 Task: Add a signature Amber Rodriguez containing 'Best wishes, Amber Rodriguez' to email address softage.1@softage.net and add a folder Photos
Action: Mouse moved to (110, 143)
Screenshot: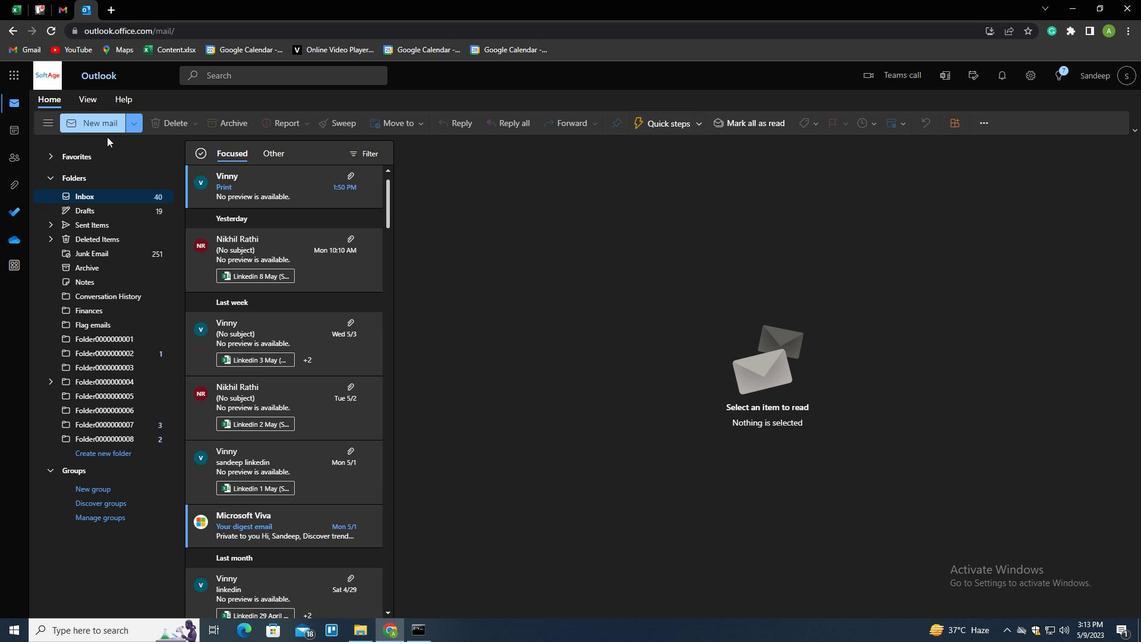 
Action: Key pressed n
Screenshot: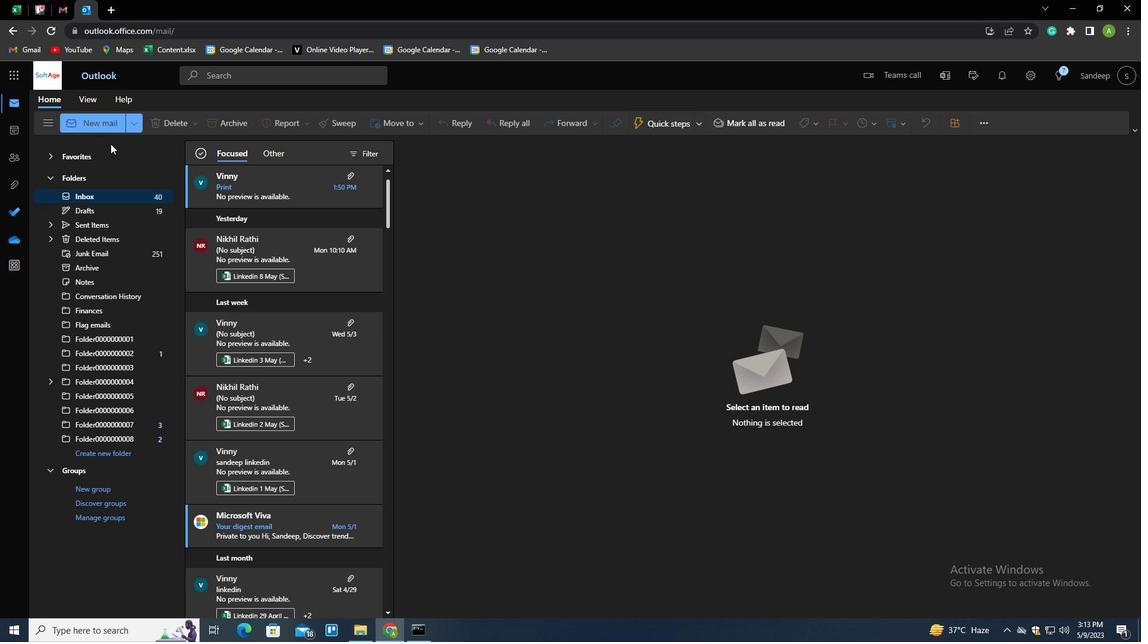 
Action: Mouse moved to (806, 124)
Screenshot: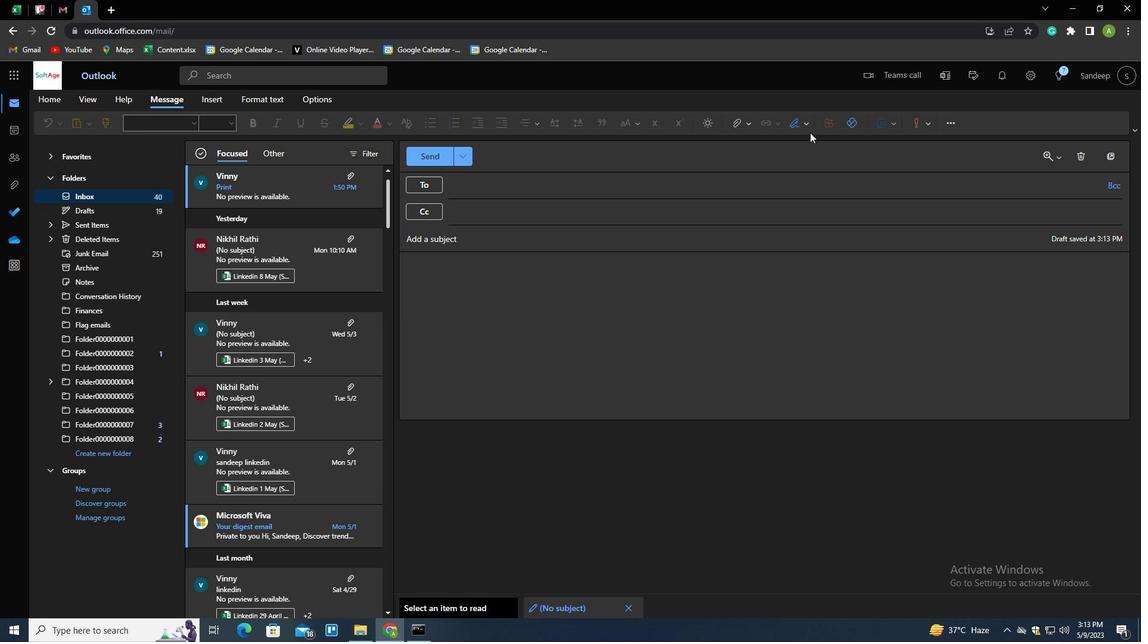 
Action: Mouse pressed left at (806, 124)
Screenshot: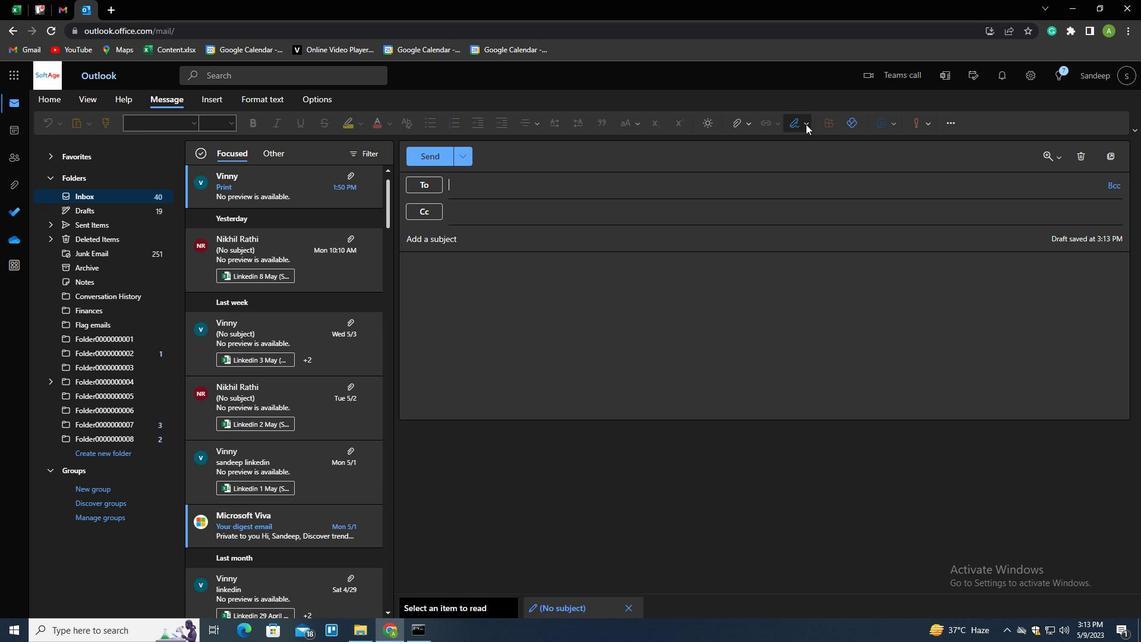 
Action: Mouse moved to (788, 148)
Screenshot: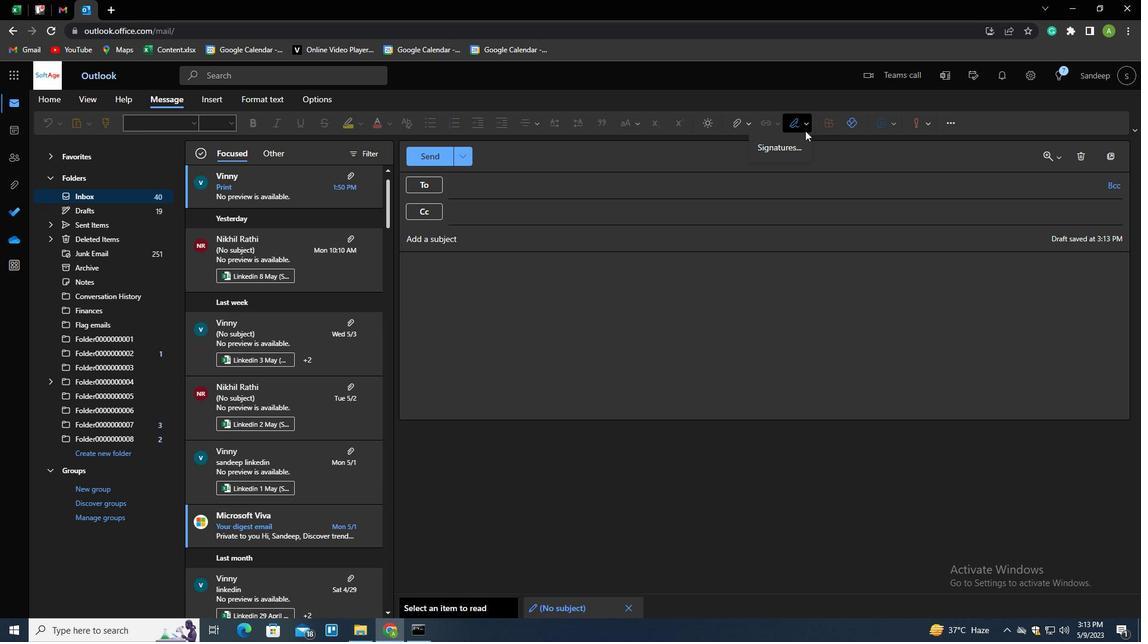
Action: Mouse pressed left at (788, 148)
Screenshot: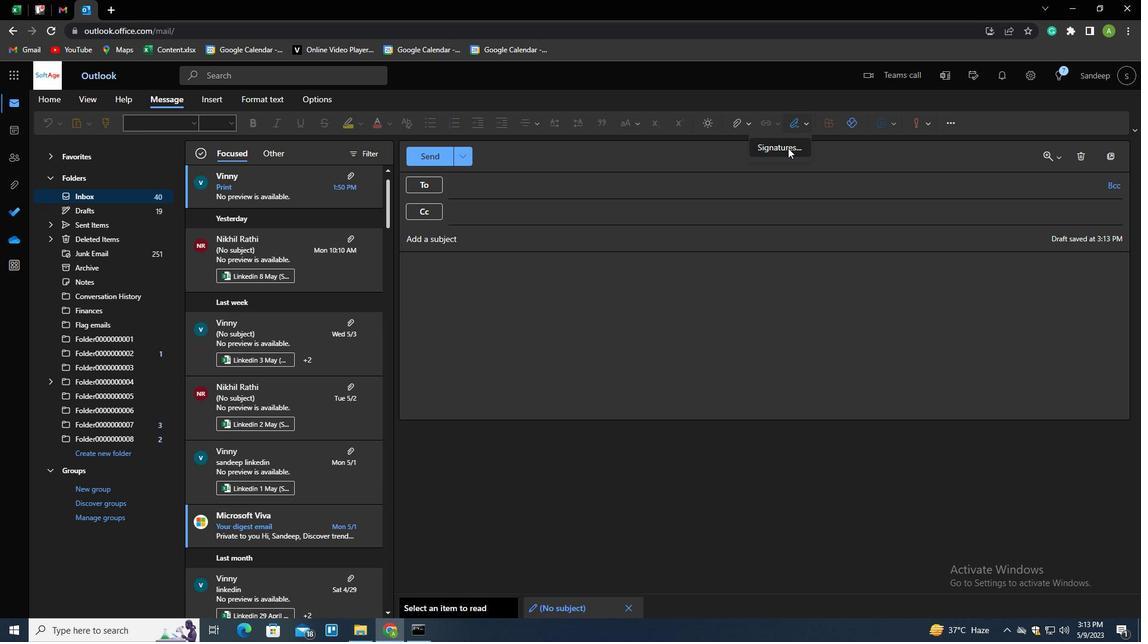 
Action: Mouse moved to (589, 217)
Screenshot: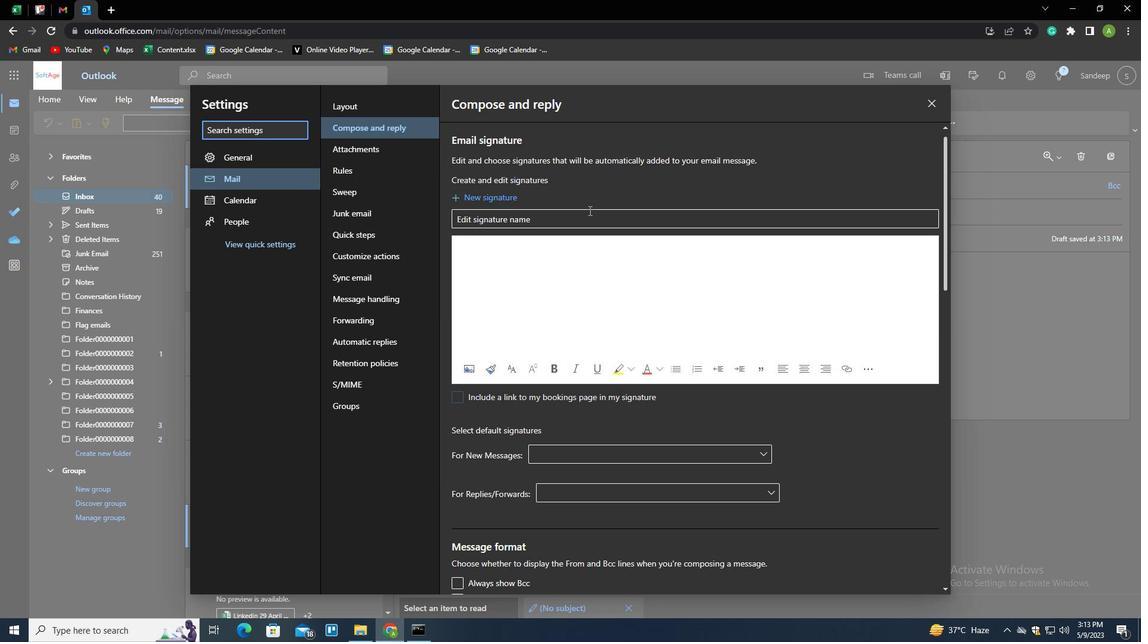 
Action: Mouse pressed left at (589, 217)
Screenshot: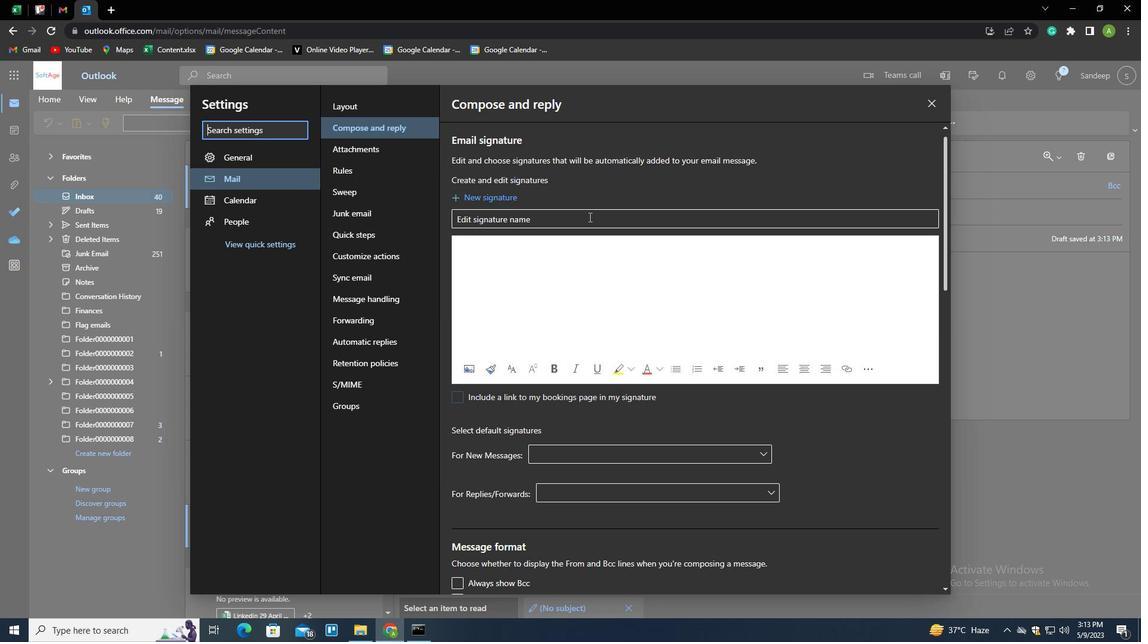 
Action: Key pressed <Key.shift>AMBER<Key.space><Key.shift>RODRGUEZ<Key.tab>
Screenshot: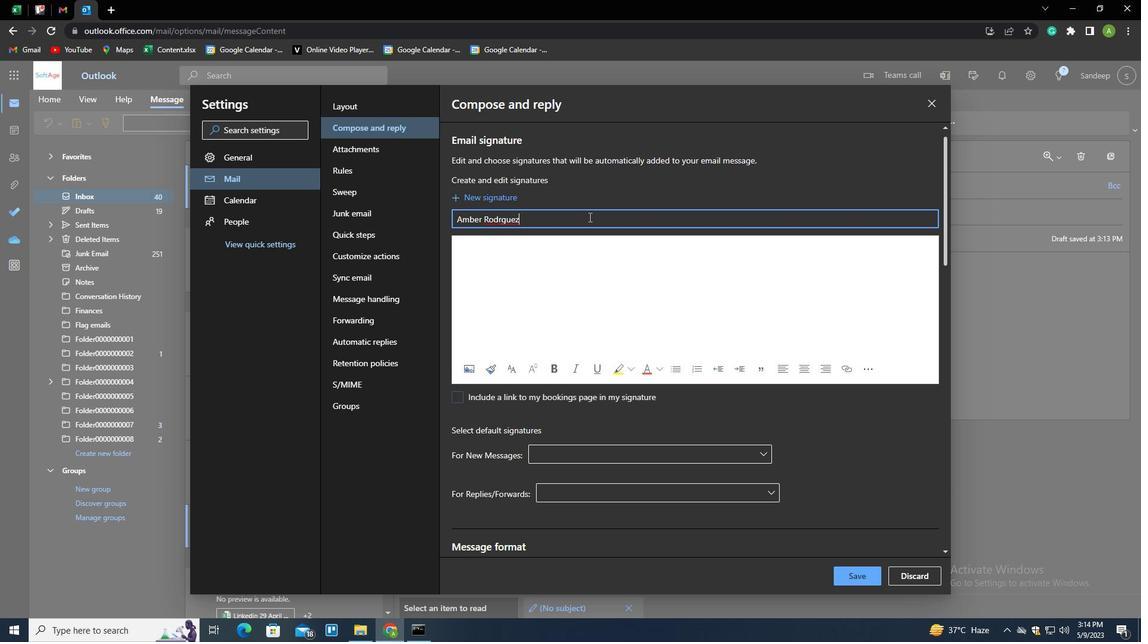 
Action: Mouse moved to (502, 218)
Screenshot: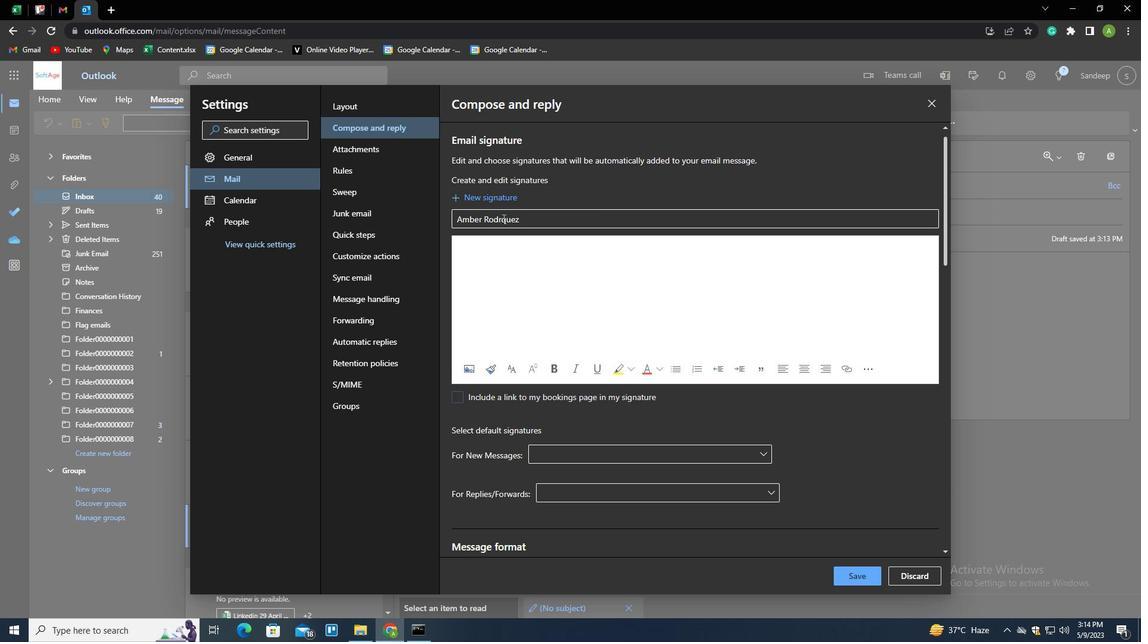 
Action: Mouse pressed left at (502, 218)
Screenshot: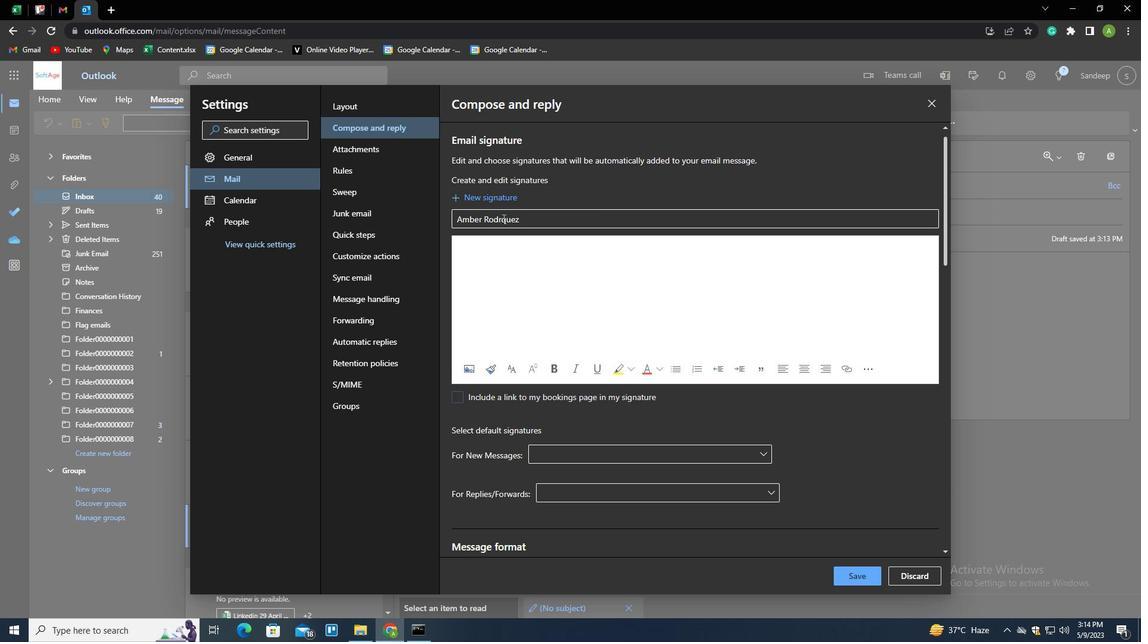 
Action: Mouse moved to (612, 250)
Screenshot: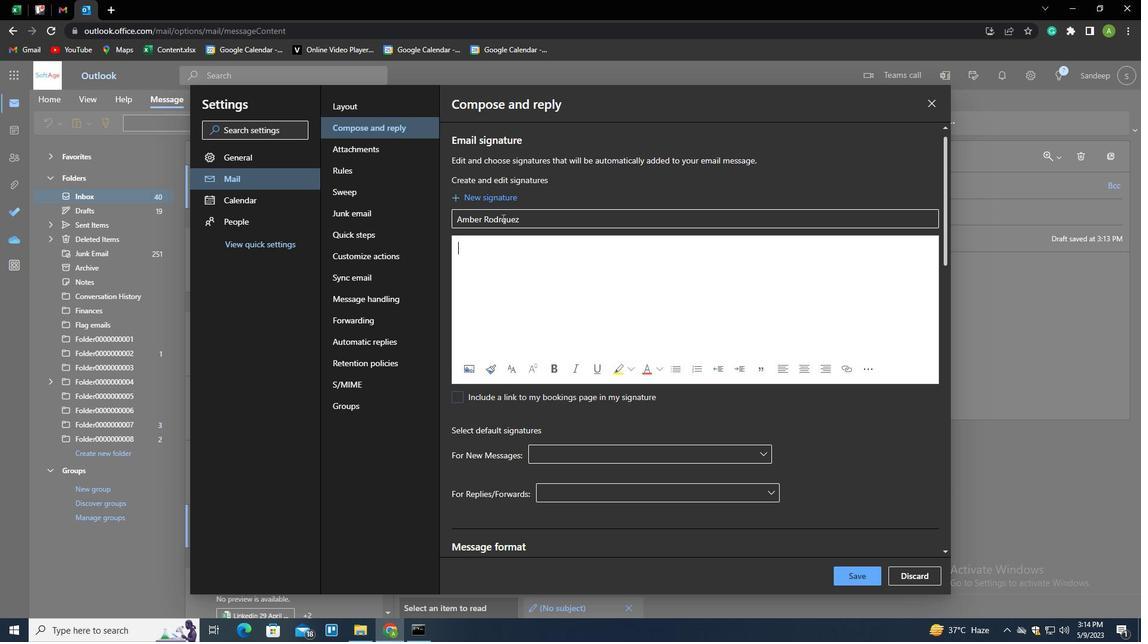
Action: Key pressed I<Key.tab><Key.shift_r><Key.enter><Key.enter><Key.enter><Key.enter><Key.enter><Key.enter><Key.shift>BEST<Key.space>WISHES,<Key.shift_r><Key.enter><Key.shift>AMBER<Key.space><Key.shift>RODRIGUEZ
Screenshot: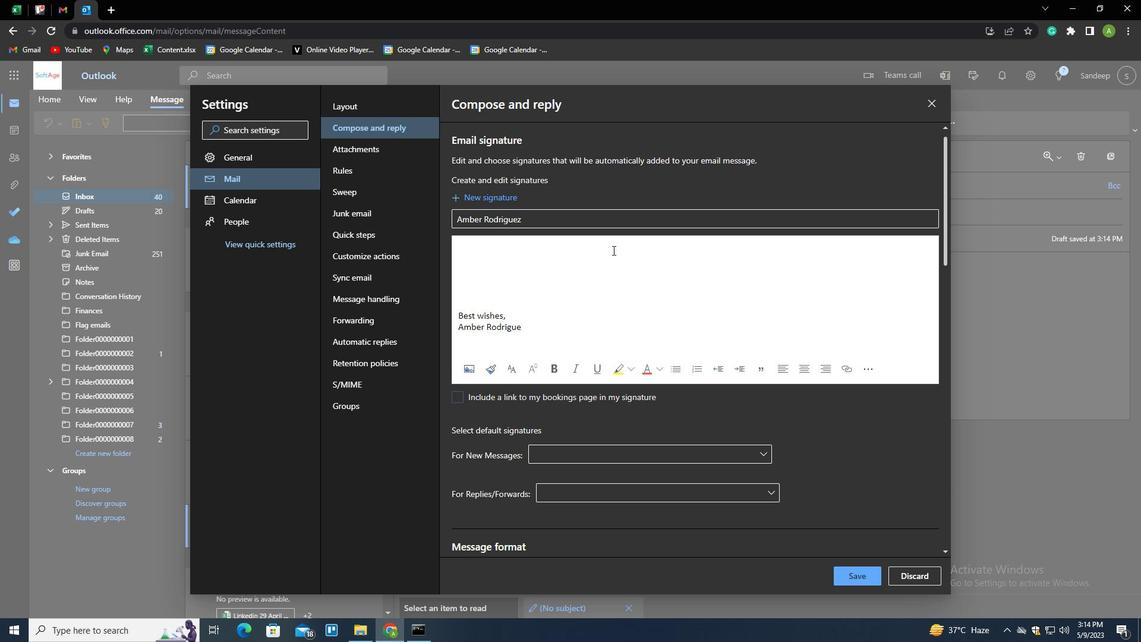 
Action: Mouse moved to (835, 450)
Screenshot: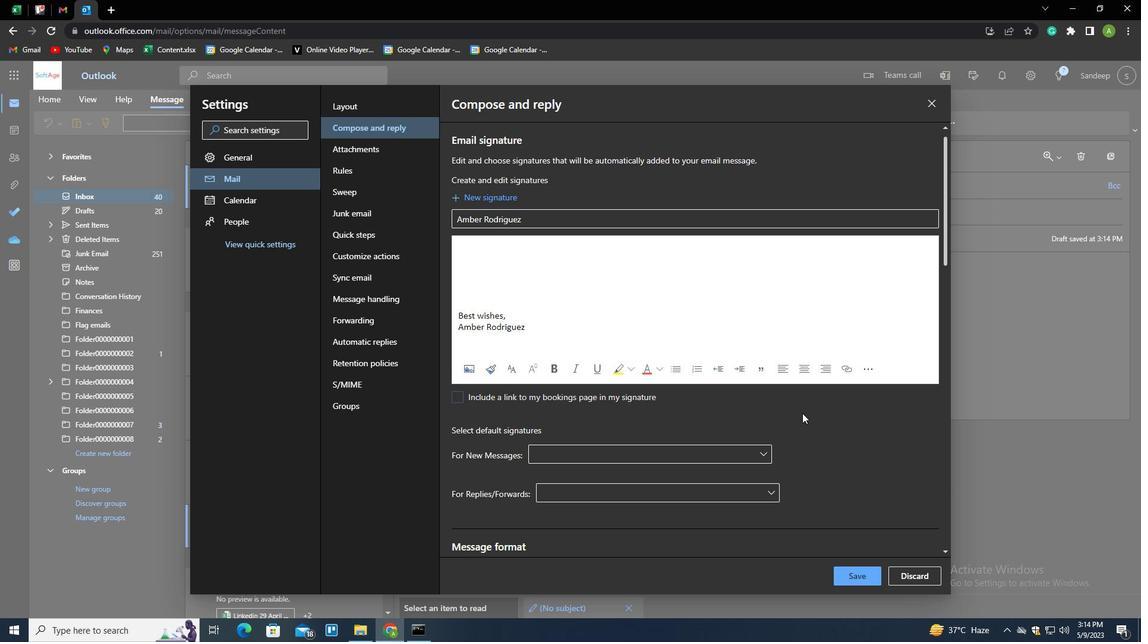 
Action: Mouse pressed left at (835, 450)
Screenshot: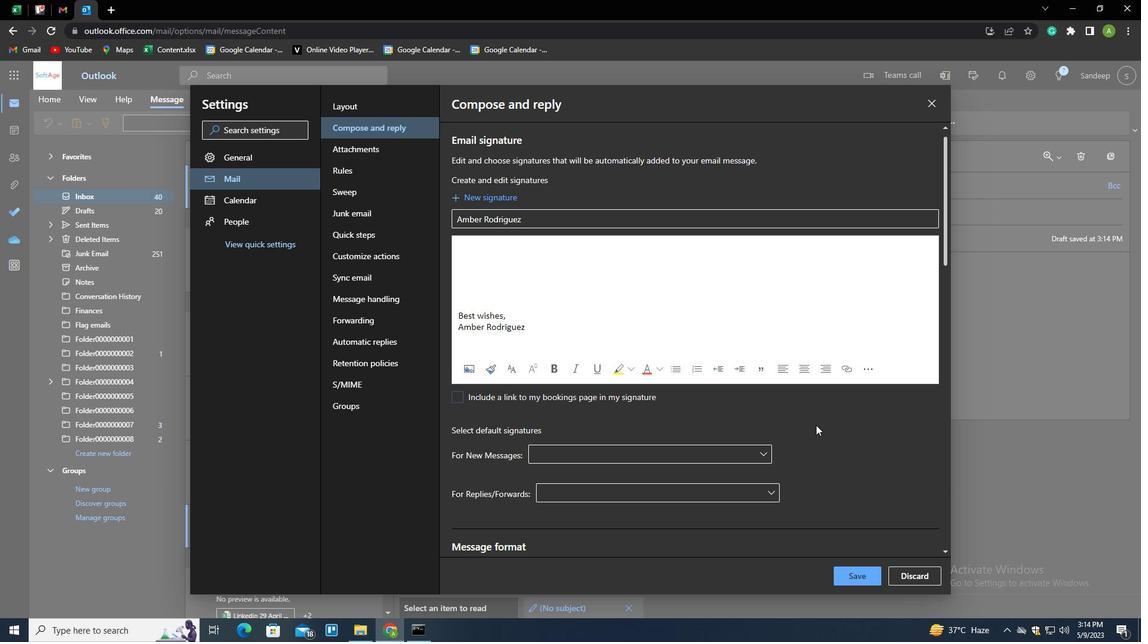 
Action: Mouse moved to (863, 574)
Screenshot: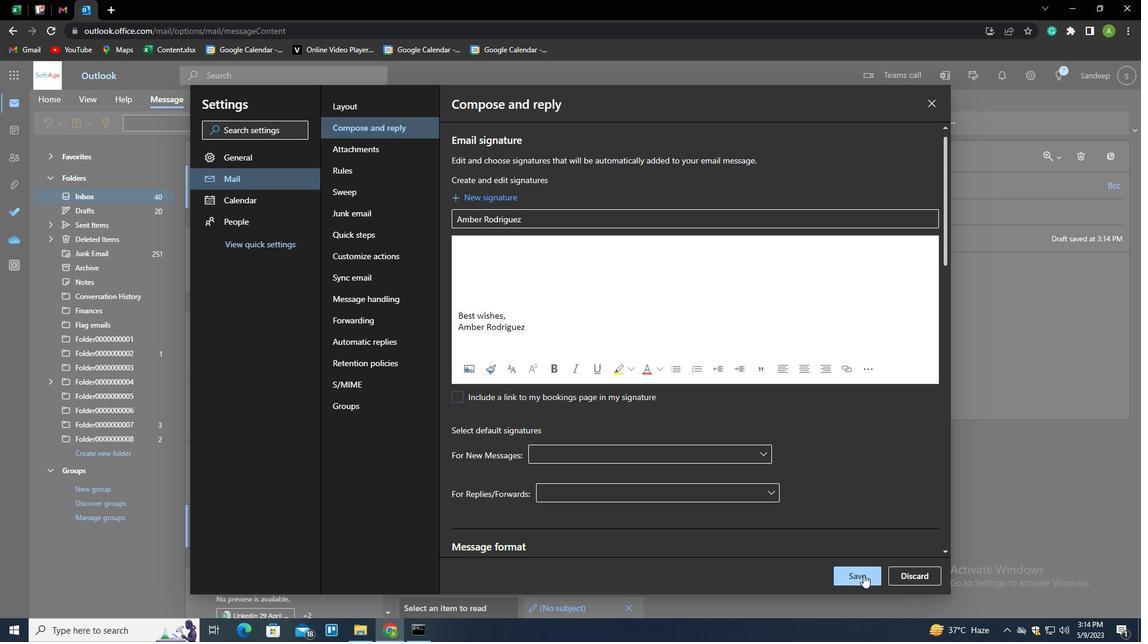 
Action: Mouse pressed left at (863, 574)
Screenshot: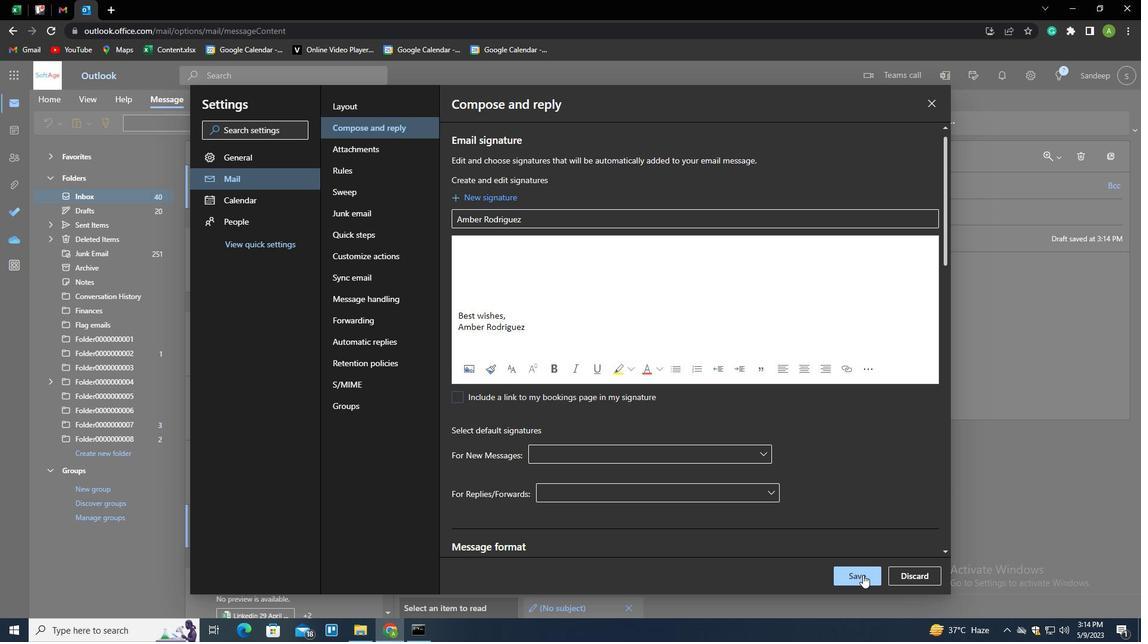 
Action: Mouse moved to (1010, 363)
Screenshot: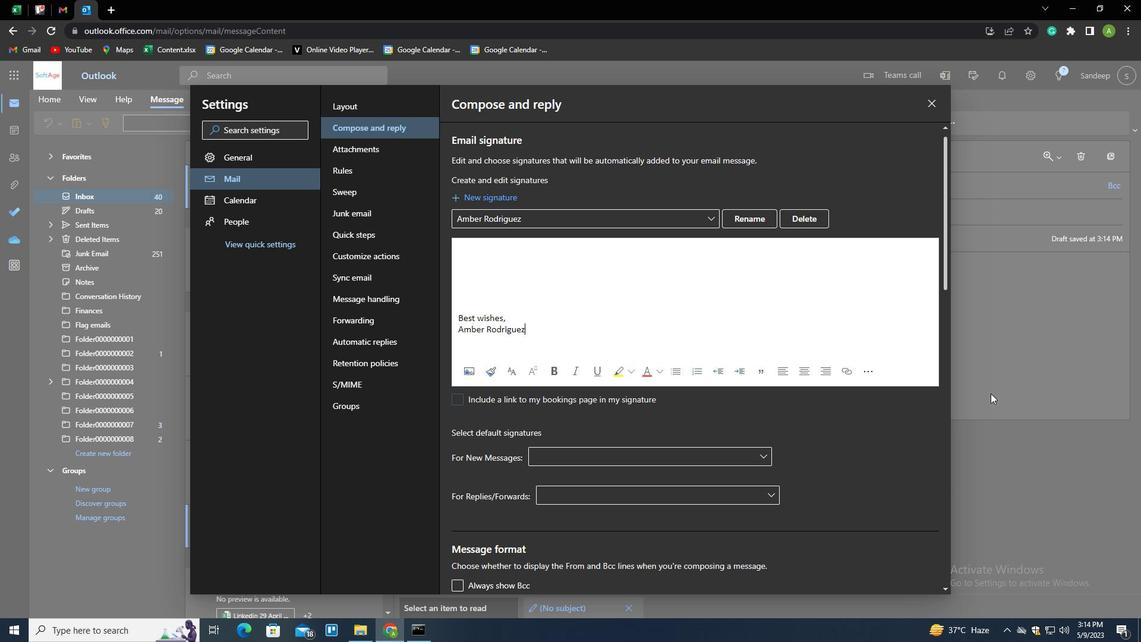 
Action: Mouse pressed left at (1010, 363)
Screenshot: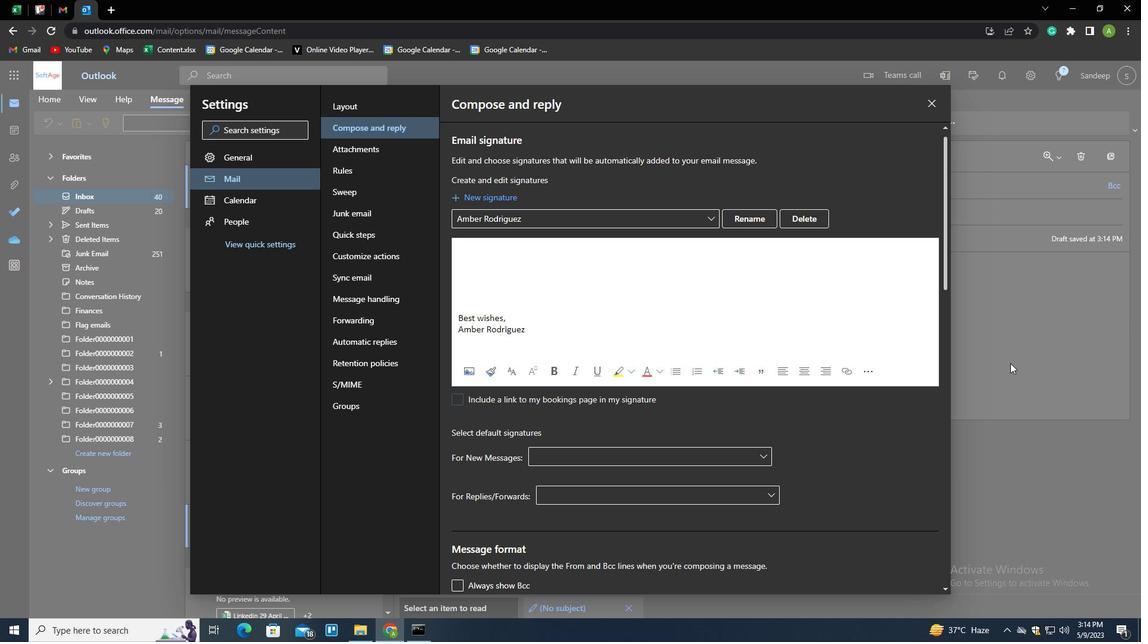 
Action: Mouse moved to (802, 124)
Screenshot: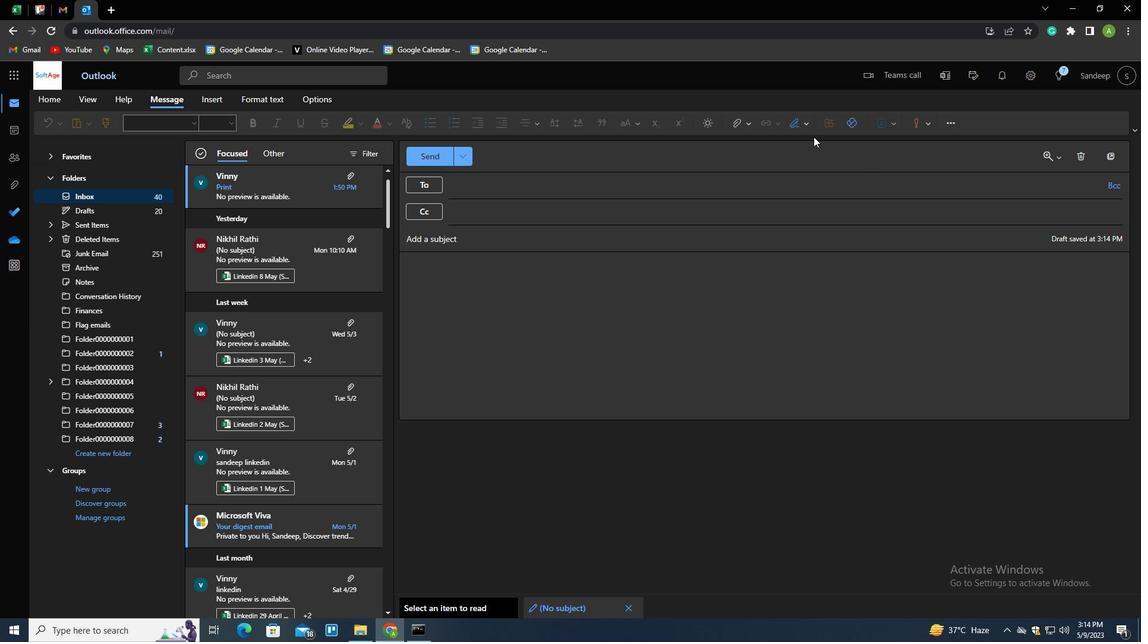 
Action: Mouse pressed left at (802, 124)
Screenshot: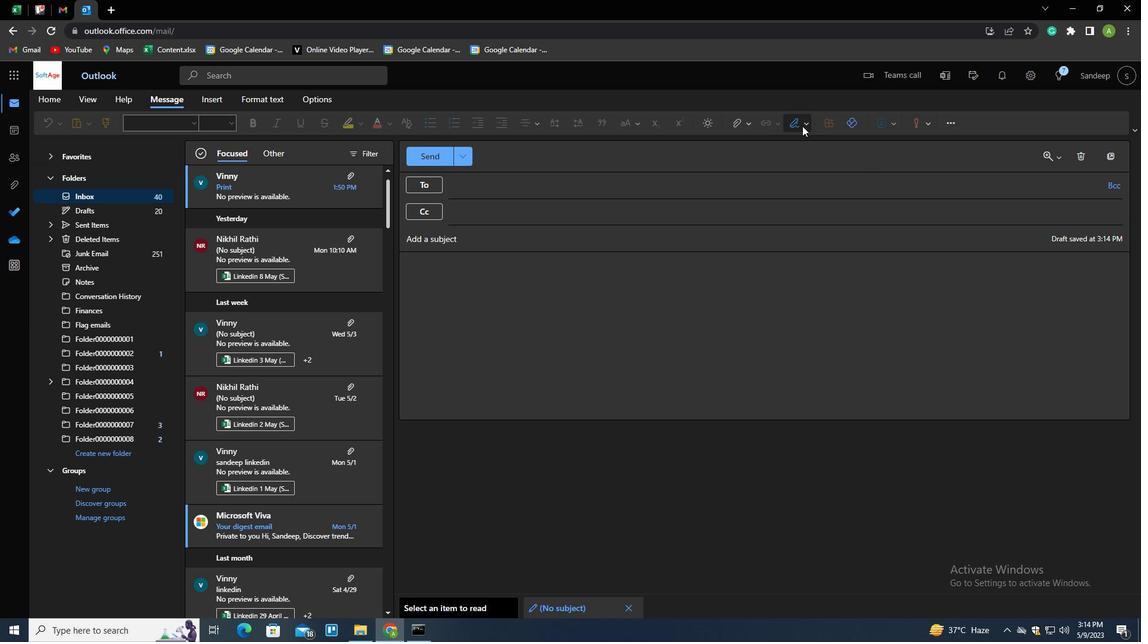 
Action: Mouse moved to (787, 148)
Screenshot: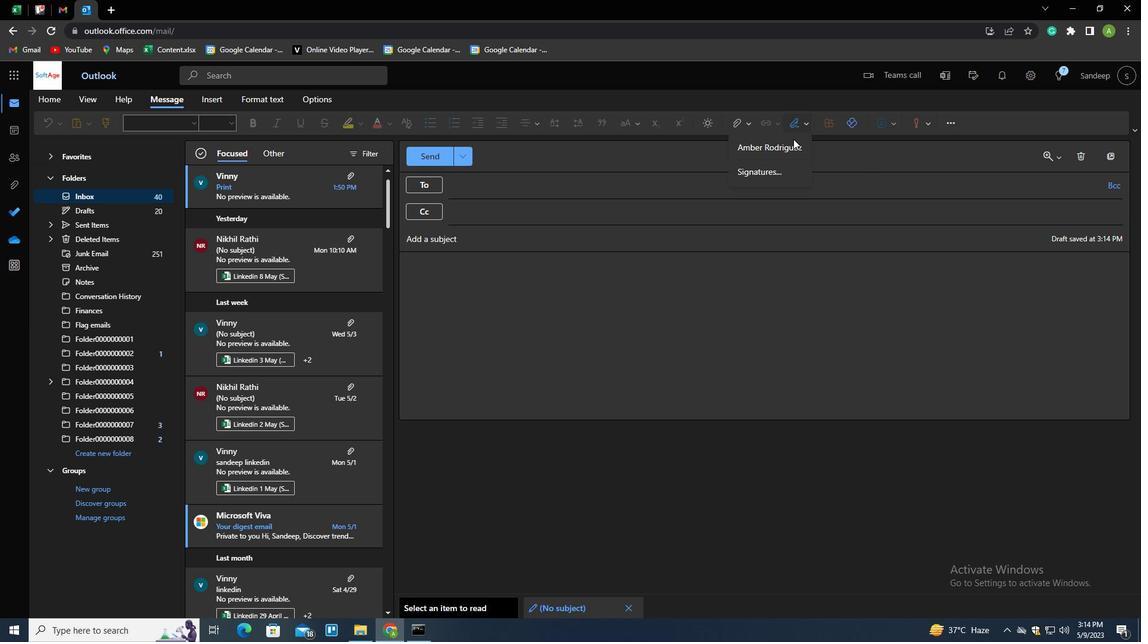 
Action: Mouse pressed left at (787, 148)
Screenshot: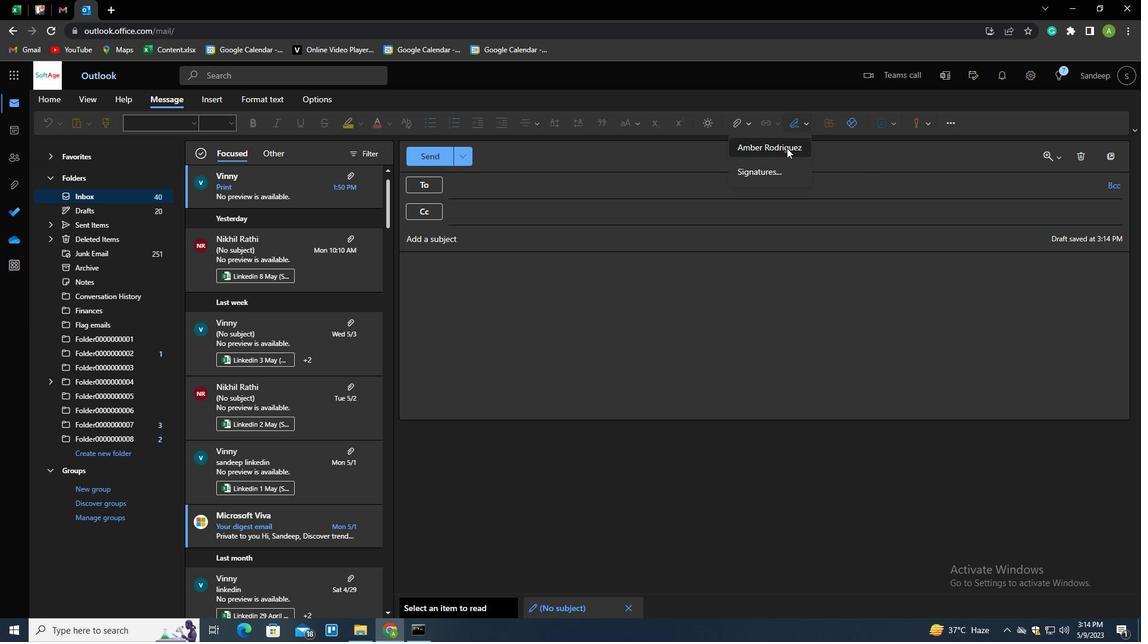 
Action: Mouse moved to (495, 192)
Screenshot: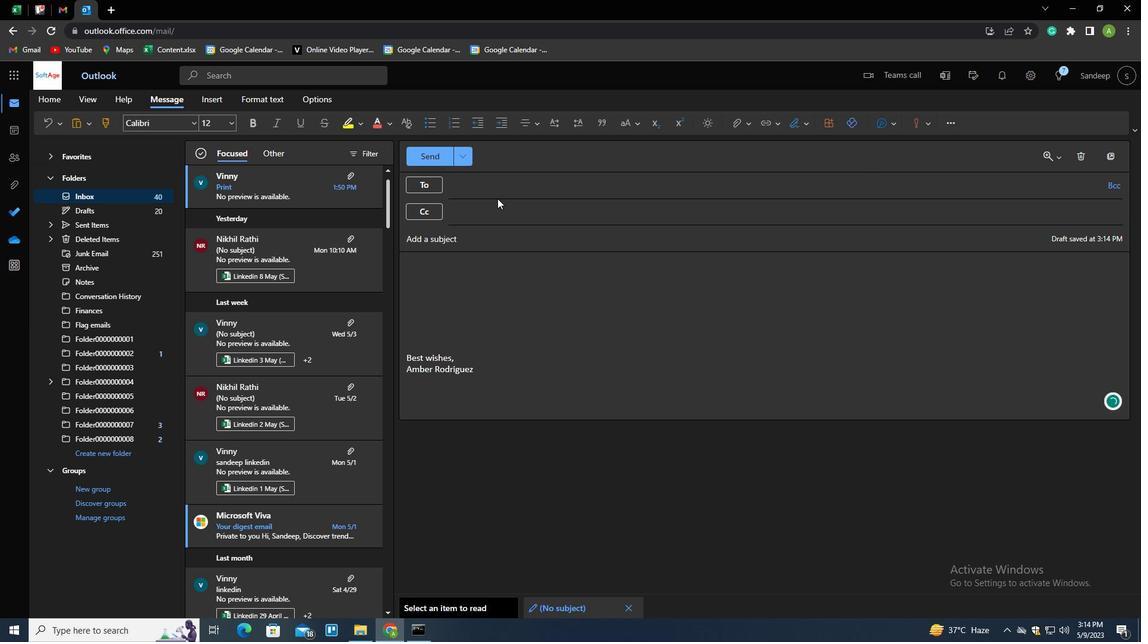 
Action: Mouse pressed left at (495, 192)
Screenshot: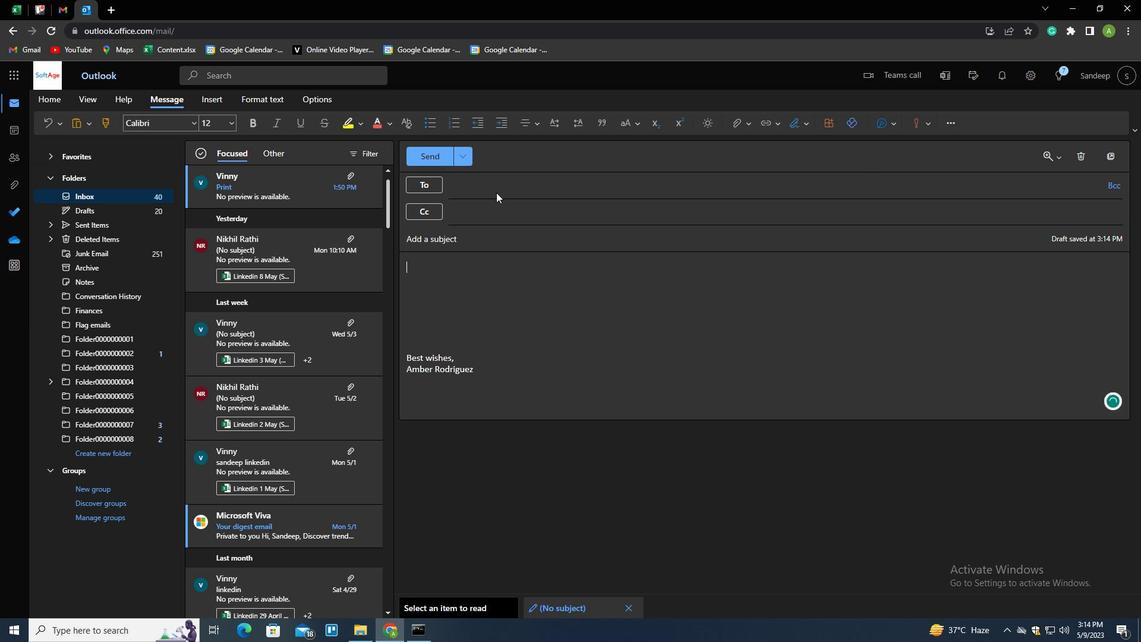 
Action: Key pressed SOFTAGE.1<Key.shift>@SOFAGE<Key.backspace><Key.backspace><Key.backspace>RAGE<Key.backspace><Key.backspace><Key.backspace><Key.backspace>TAGE.NET<Key.down>
Screenshot: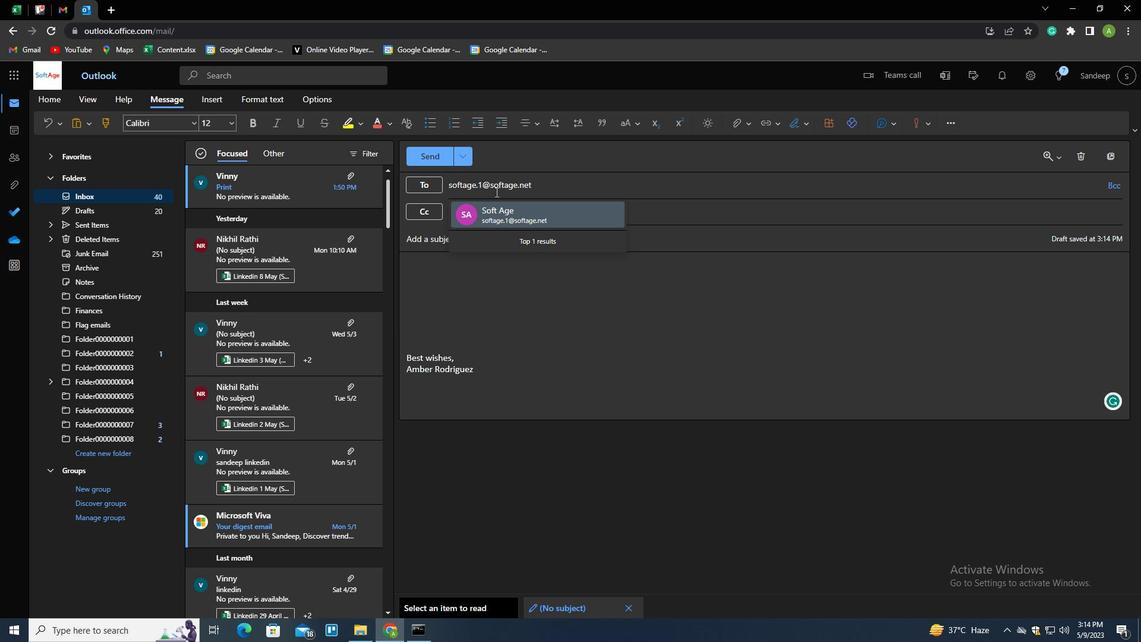 
Action: Mouse moved to (502, 215)
Screenshot: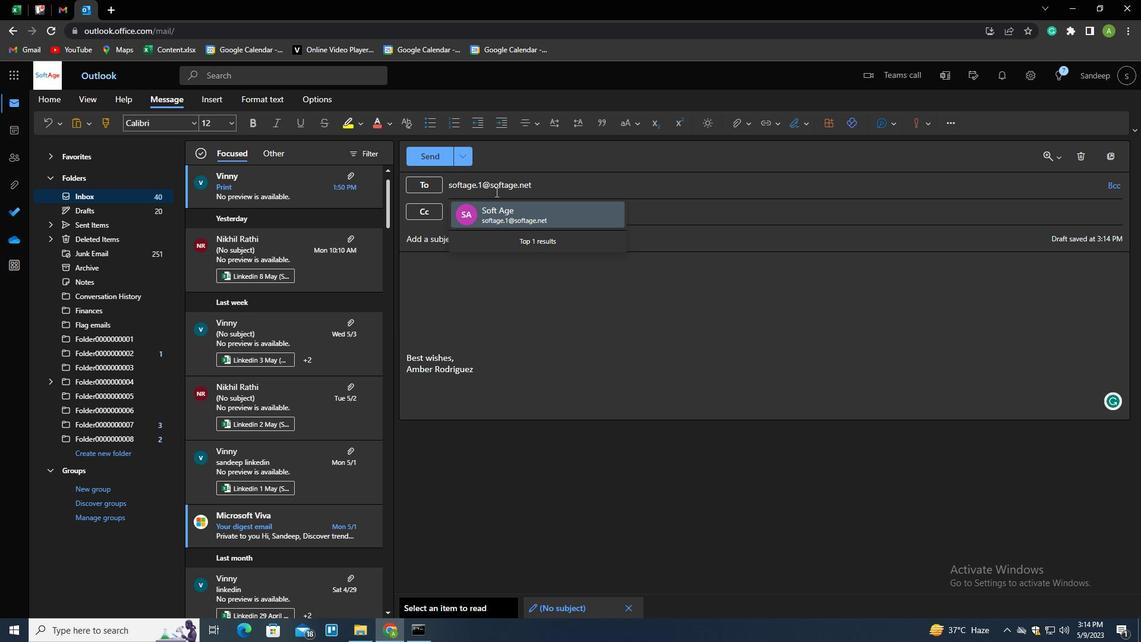 
Action: Key pressed <Key.enter>
Screenshot: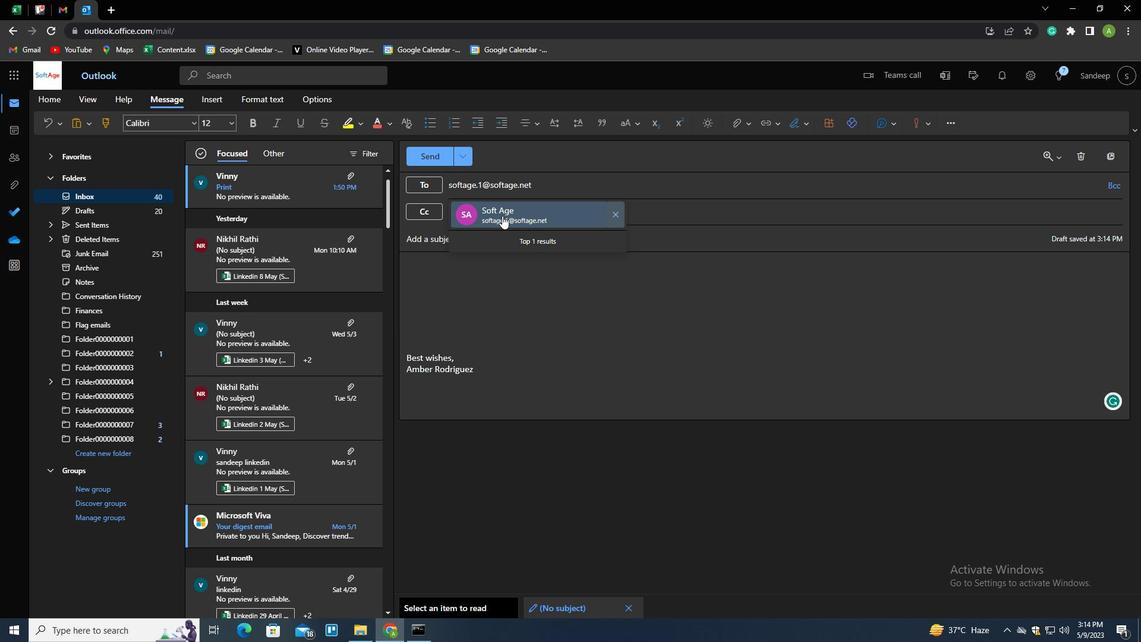 
Action: Mouse moved to (112, 453)
Screenshot: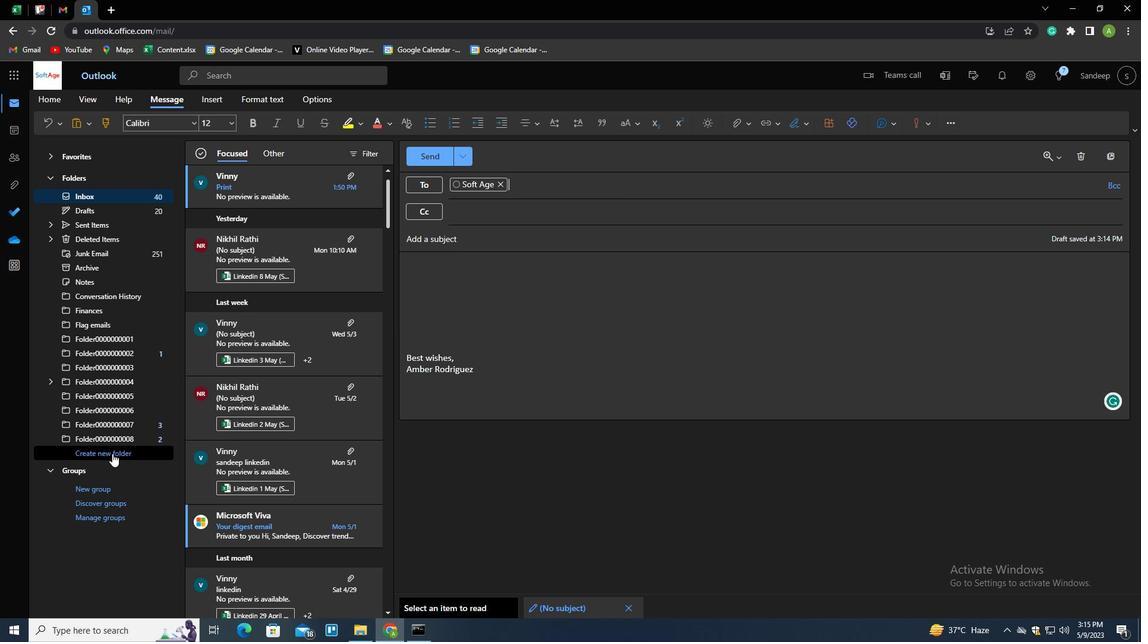 
Action: Mouse pressed left at (112, 453)
Screenshot: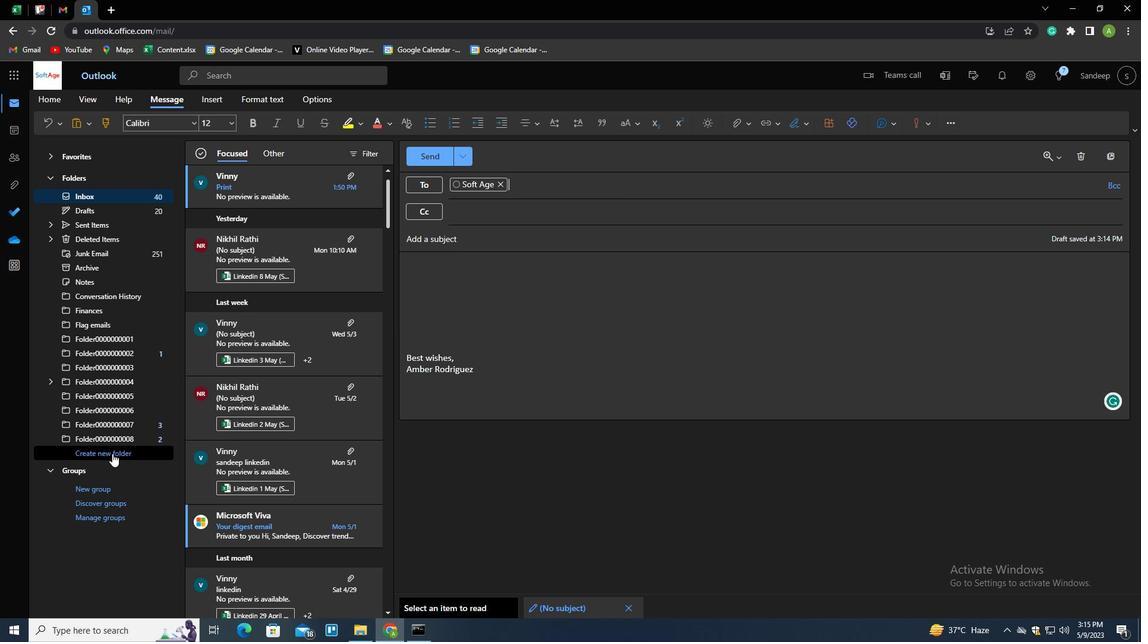 
Action: Mouse moved to (107, 458)
Screenshot: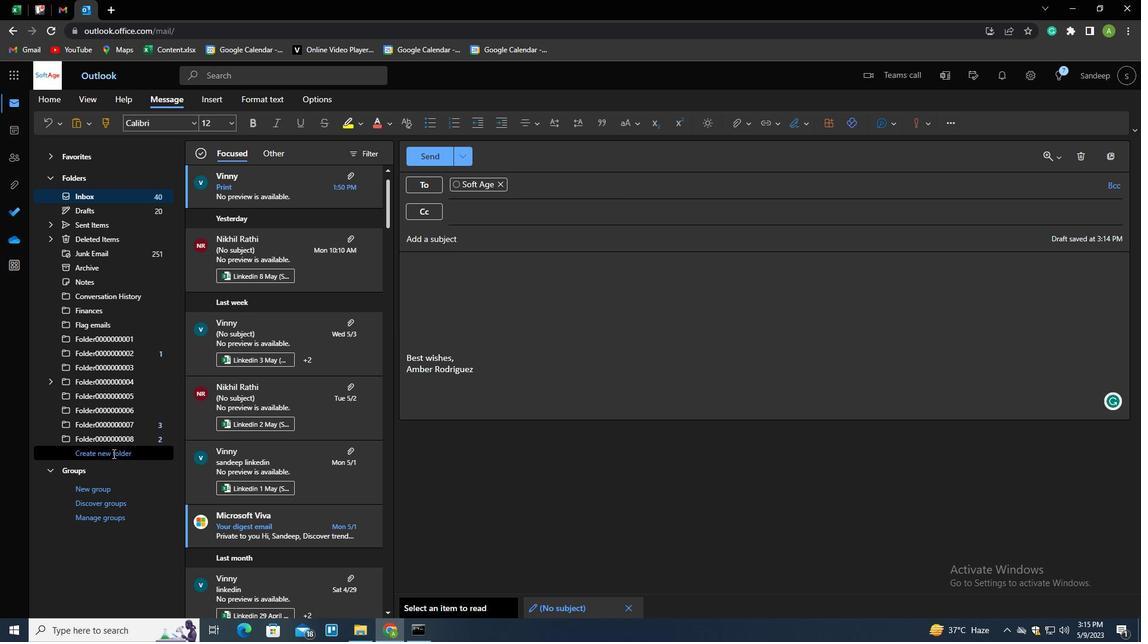 
Action: Key pressed <Key.shift>PHOTOS<Key.enter>
Screenshot: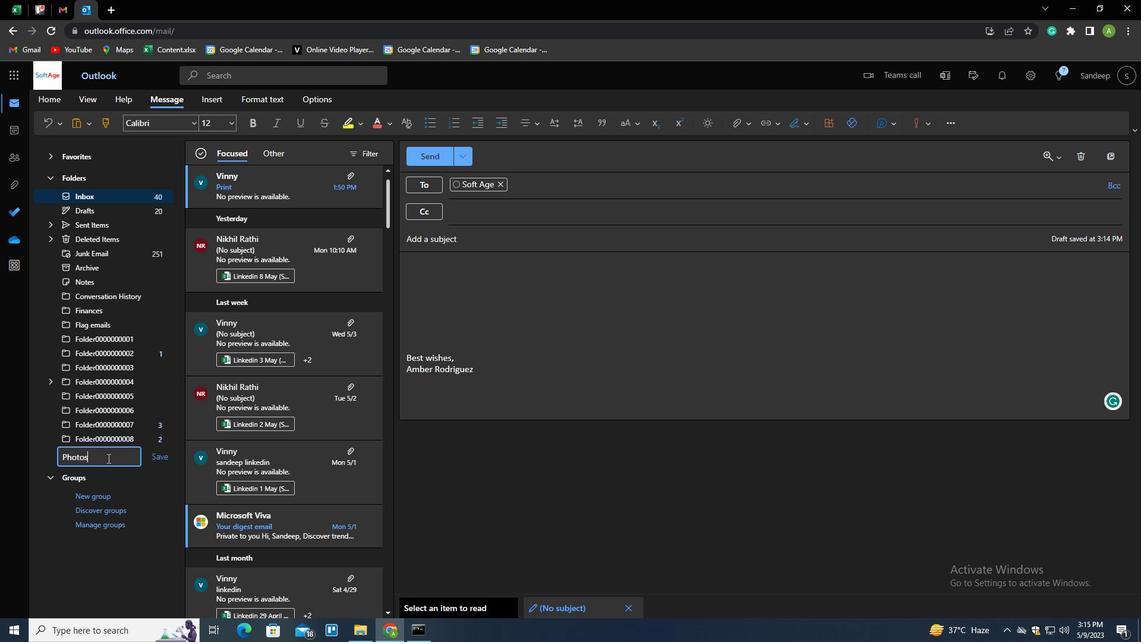 
Action: Mouse moved to (534, 530)
Screenshot: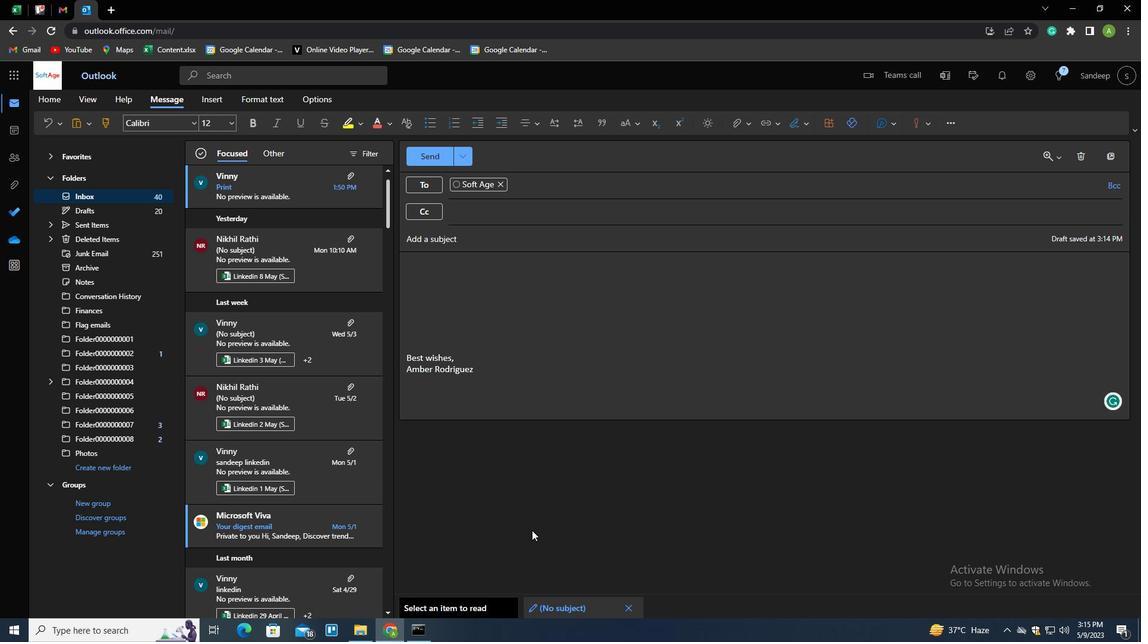 
Action: Mouse pressed left at (534, 530)
Screenshot: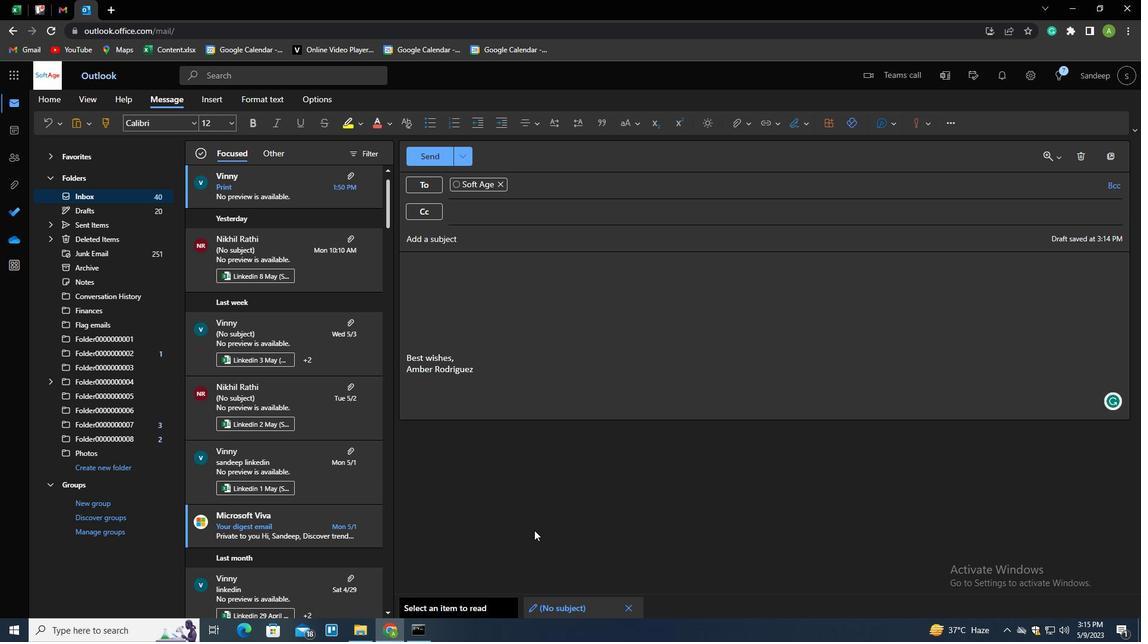 
